 Task: In the  document Machupicchu.html Share this file with 'softage.6@softage.net' Check 'Vision History' View the  non- printing characters
Action: Mouse moved to (271, 307)
Screenshot: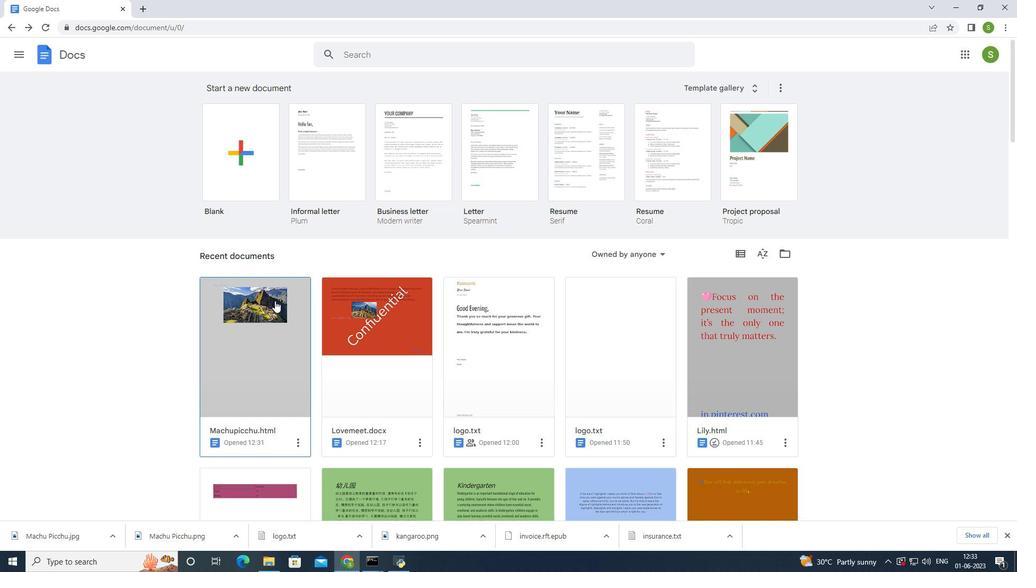 
Action: Mouse pressed left at (271, 307)
Screenshot: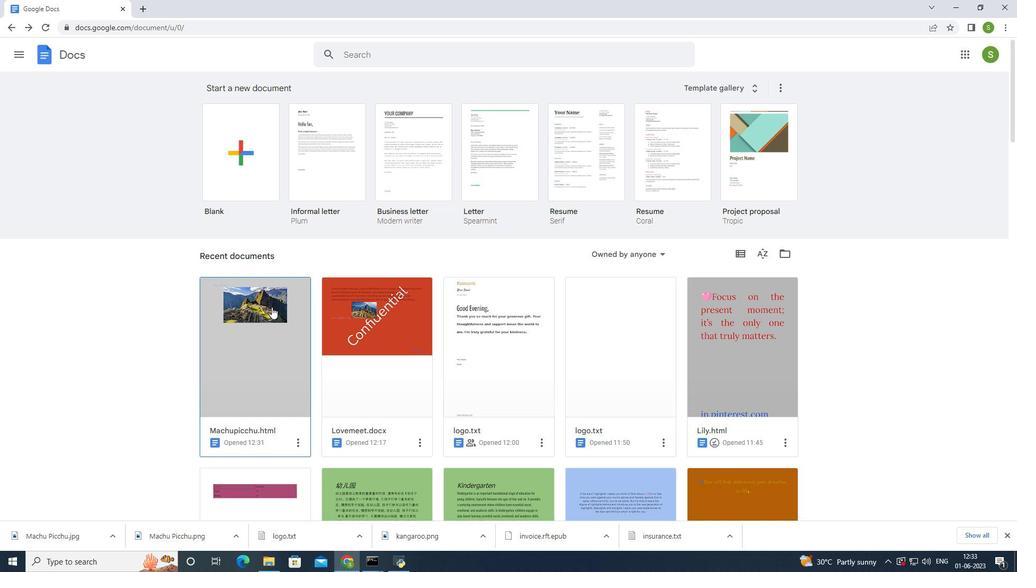 
Action: Mouse moved to (947, 49)
Screenshot: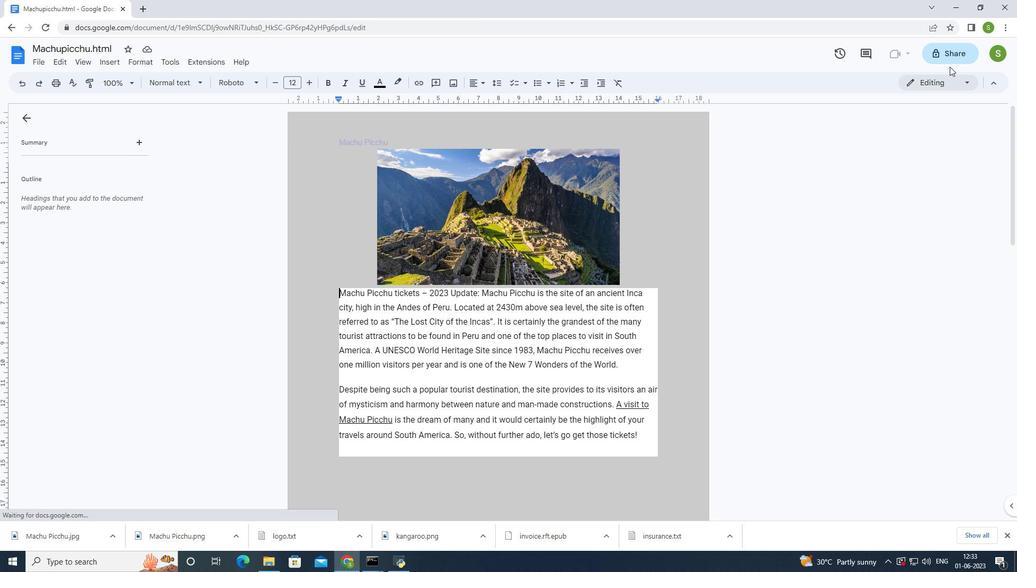 
Action: Mouse pressed left at (947, 49)
Screenshot: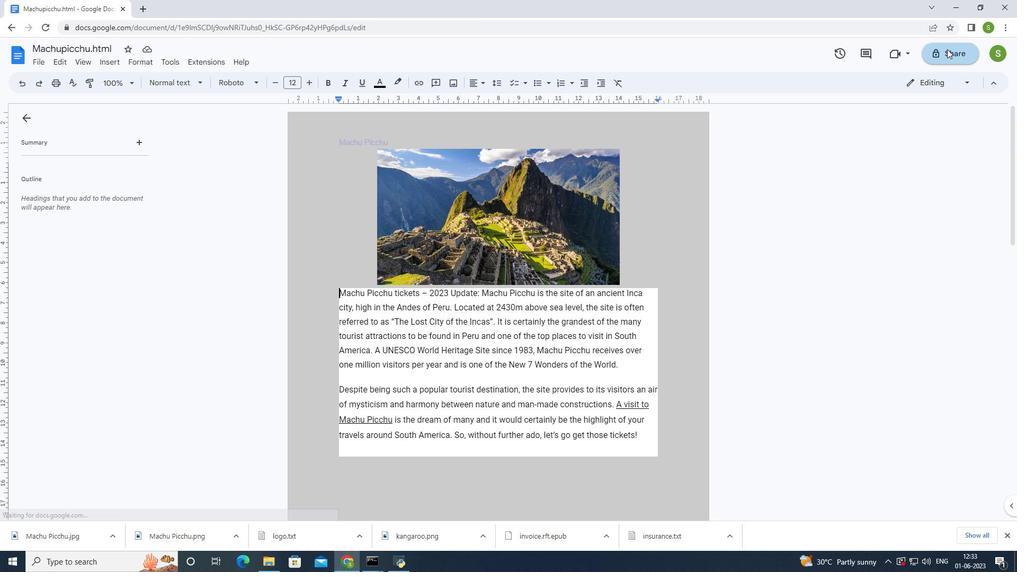 
Action: Mouse moved to (710, 194)
Screenshot: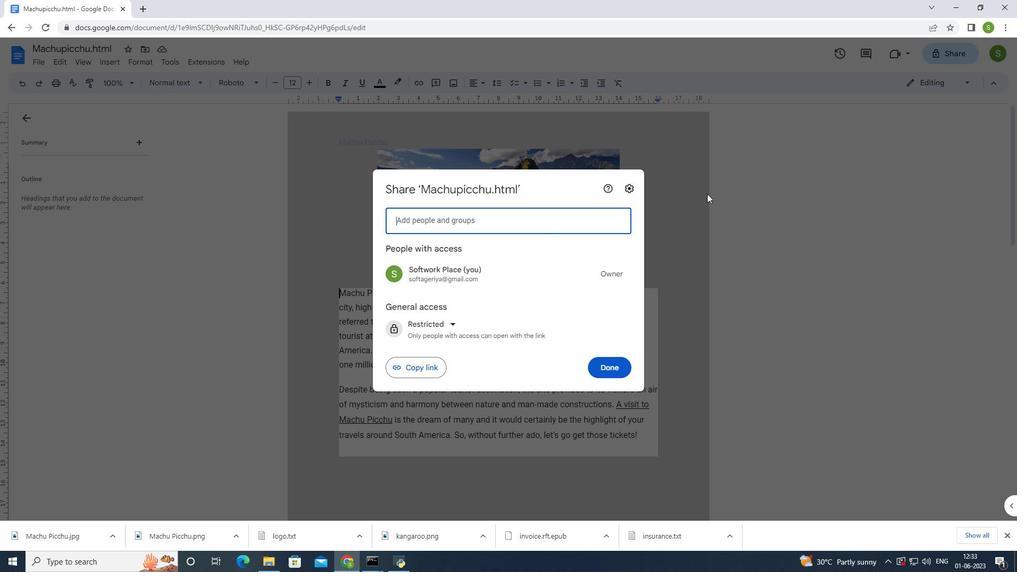 
Action: Key pressed softage.6<Key.shift>@softage.net
Screenshot: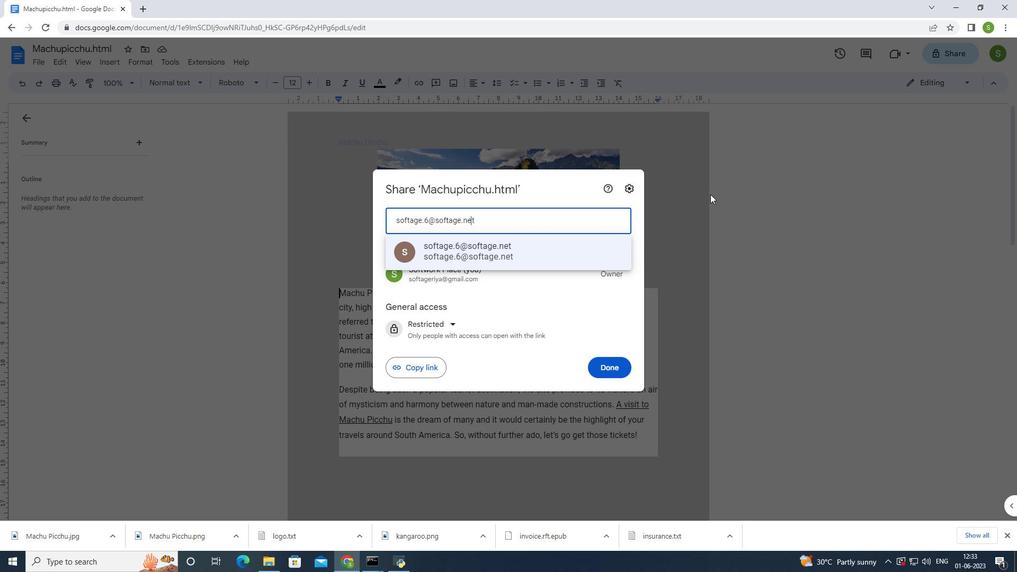 
Action: Mouse moved to (514, 254)
Screenshot: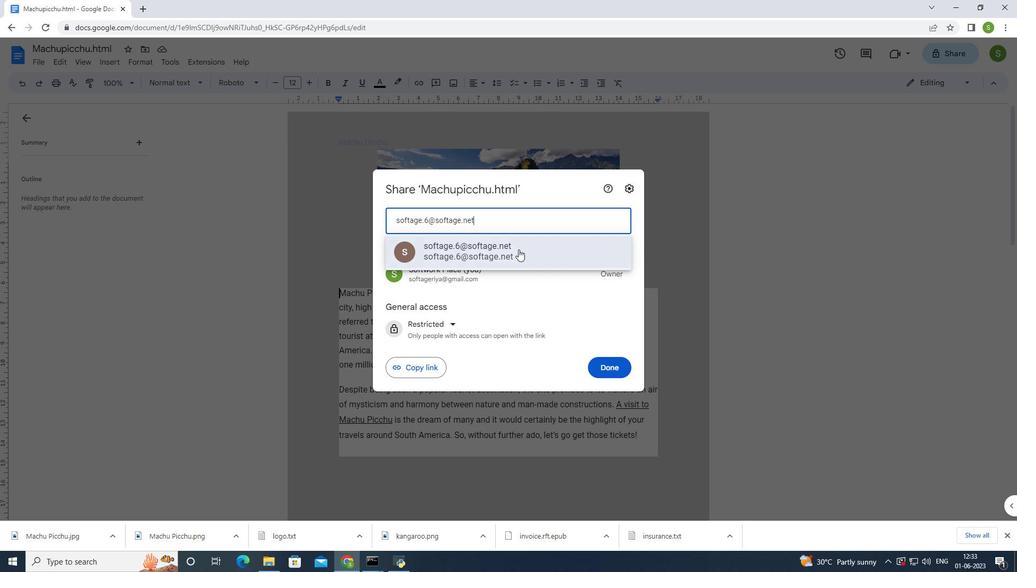 
Action: Mouse pressed left at (514, 254)
Screenshot: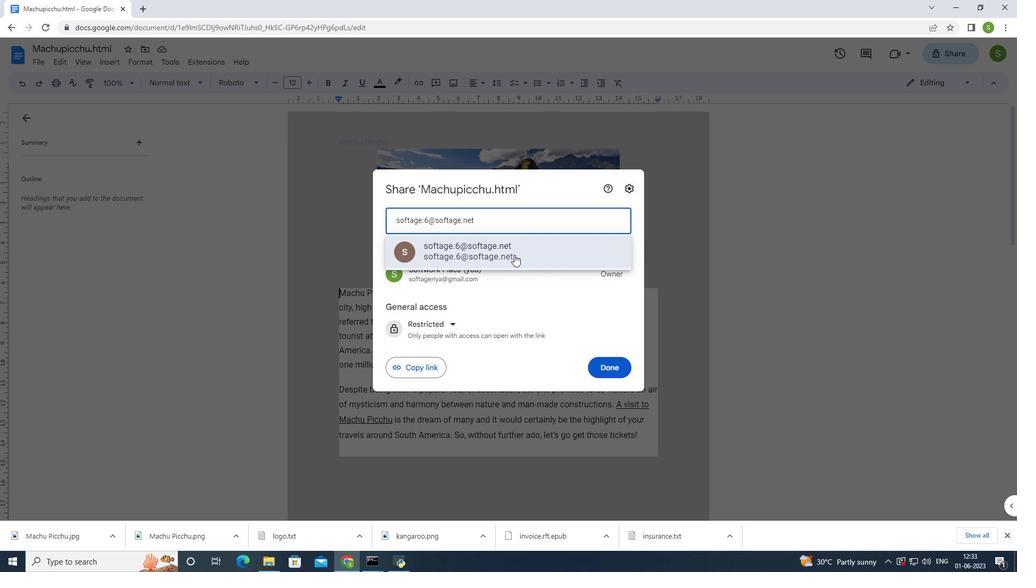 
Action: Mouse moved to (610, 362)
Screenshot: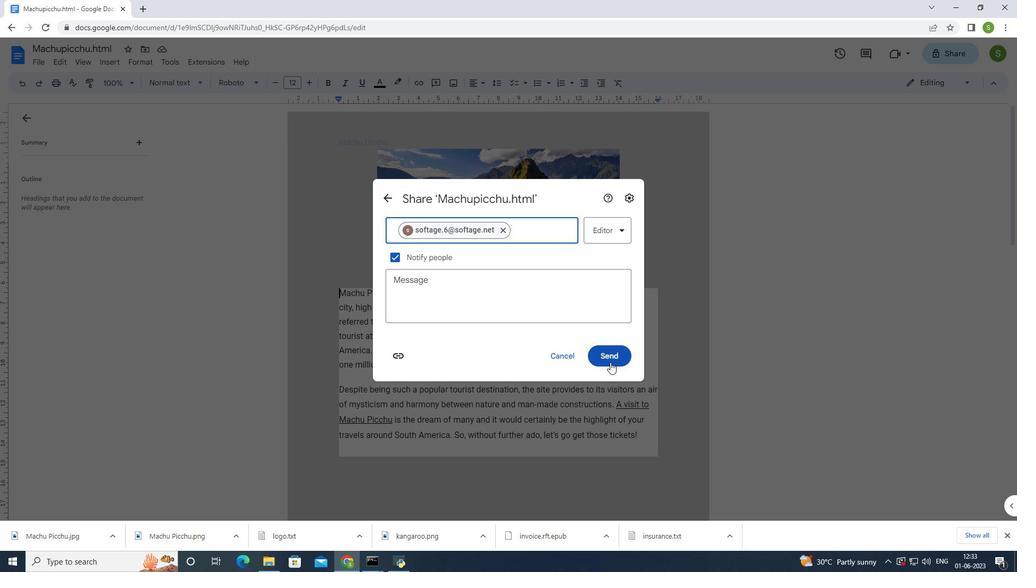 
Action: Mouse pressed left at (610, 362)
Screenshot: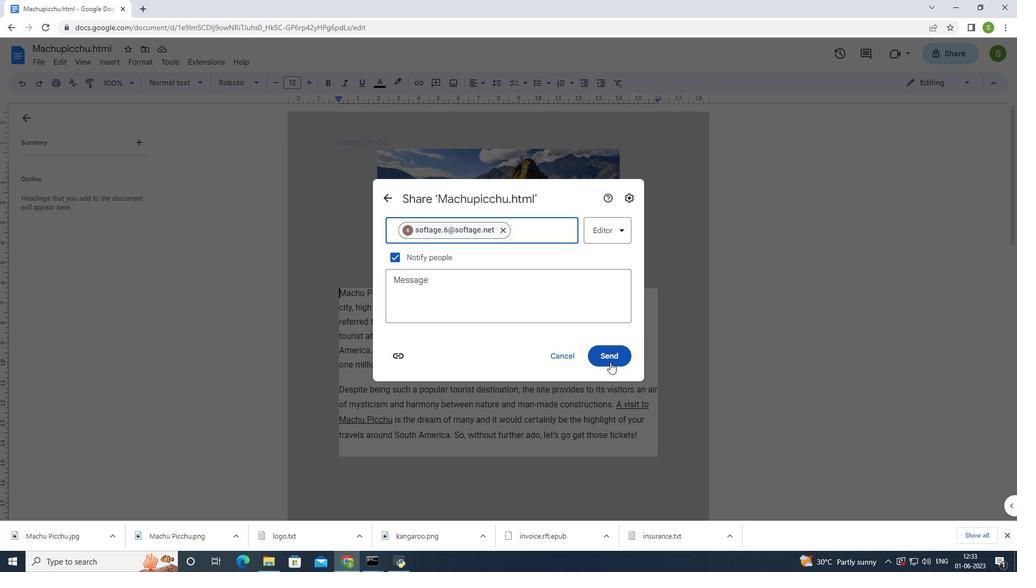 
Action: Mouse moved to (586, 293)
Screenshot: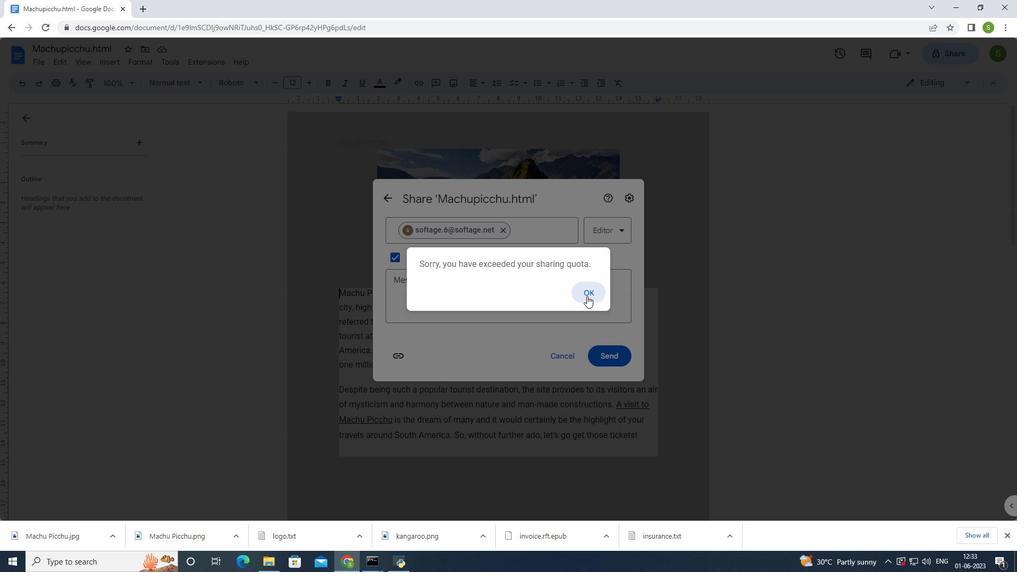 
Action: Mouse pressed left at (586, 293)
Screenshot: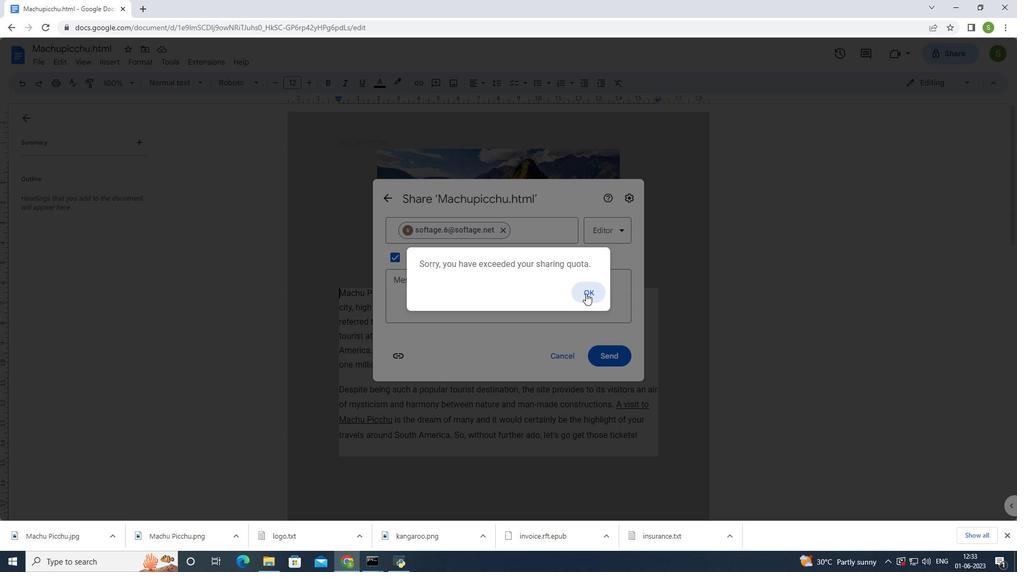 
Action: Mouse moved to (566, 354)
Screenshot: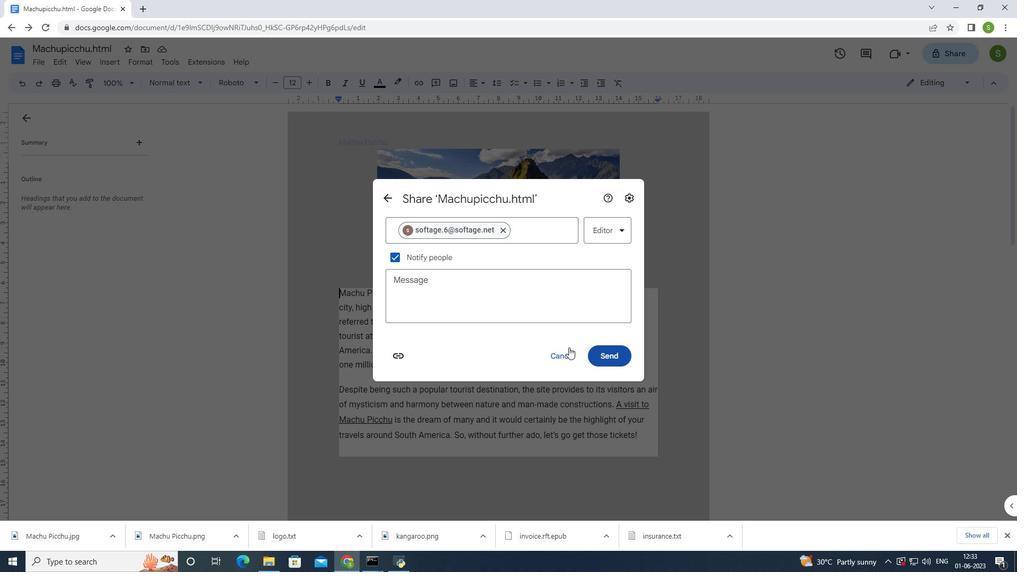 
Action: Mouse pressed left at (566, 354)
Screenshot: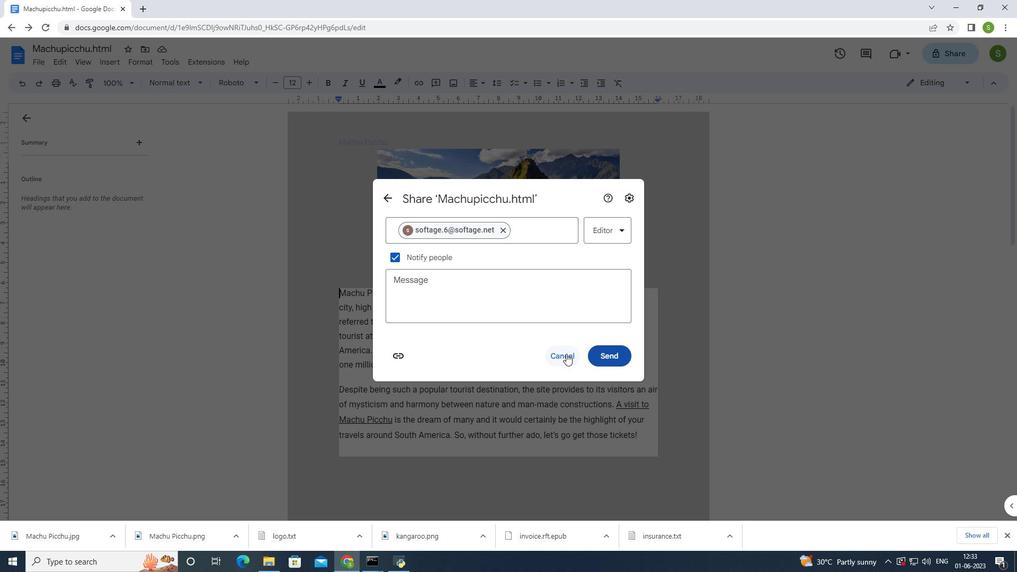 
Action: Mouse moved to (677, 226)
Screenshot: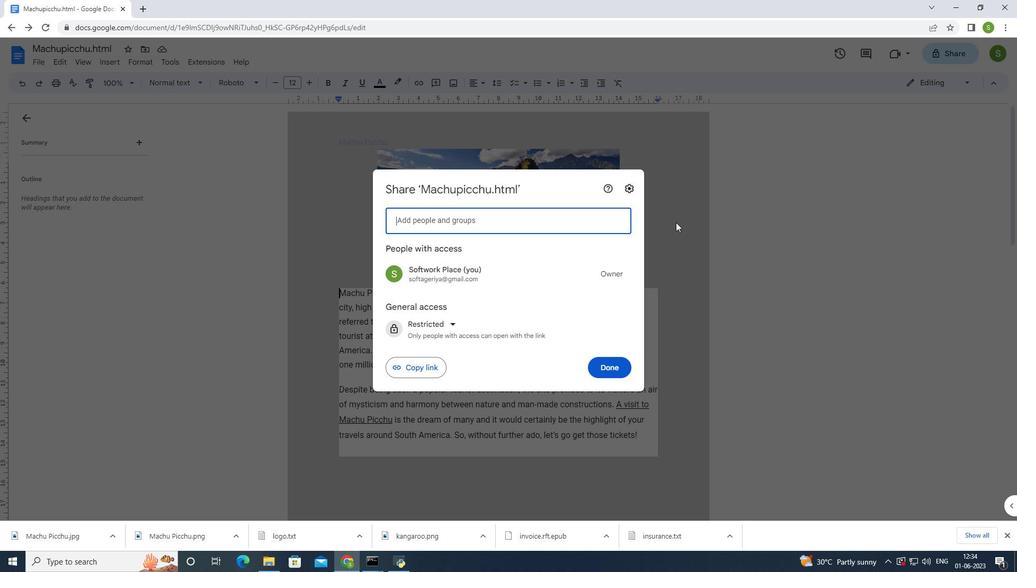 
Action: Mouse pressed left at (677, 226)
Screenshot: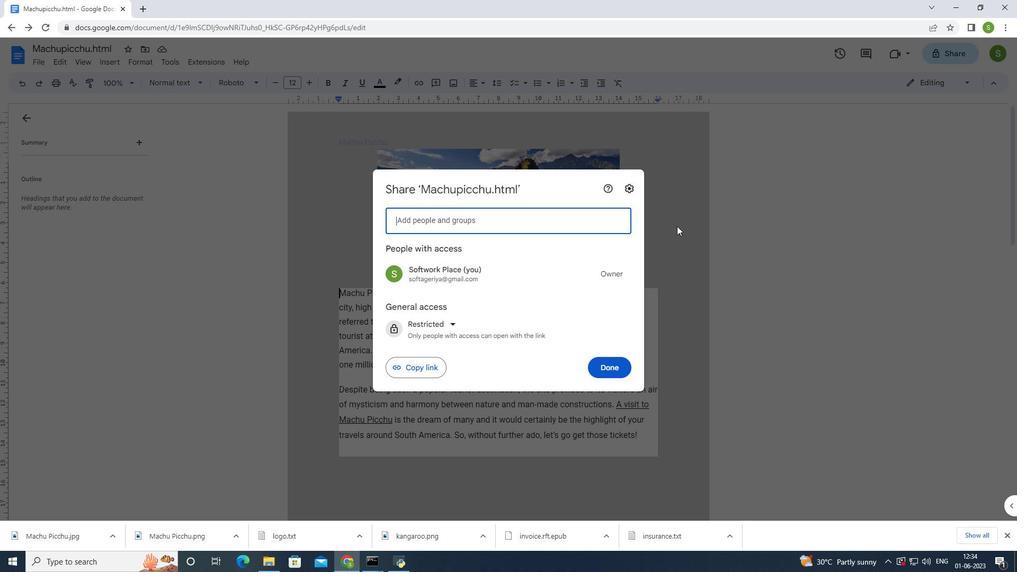 
Action: Mouse moved to (35, 62)
Screenshot: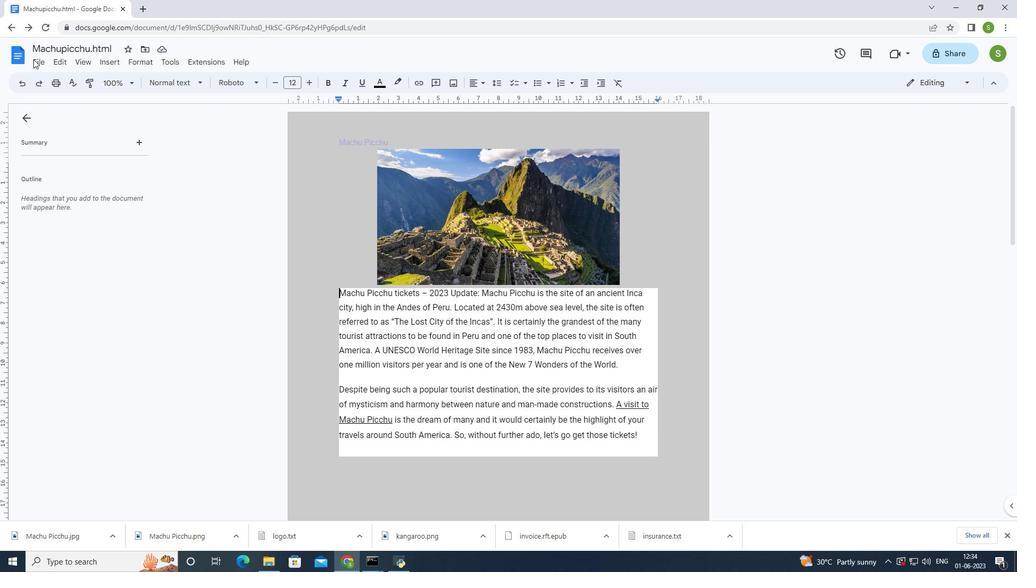 
Action: Mouse pressed left at (35, 62)
Screenshot: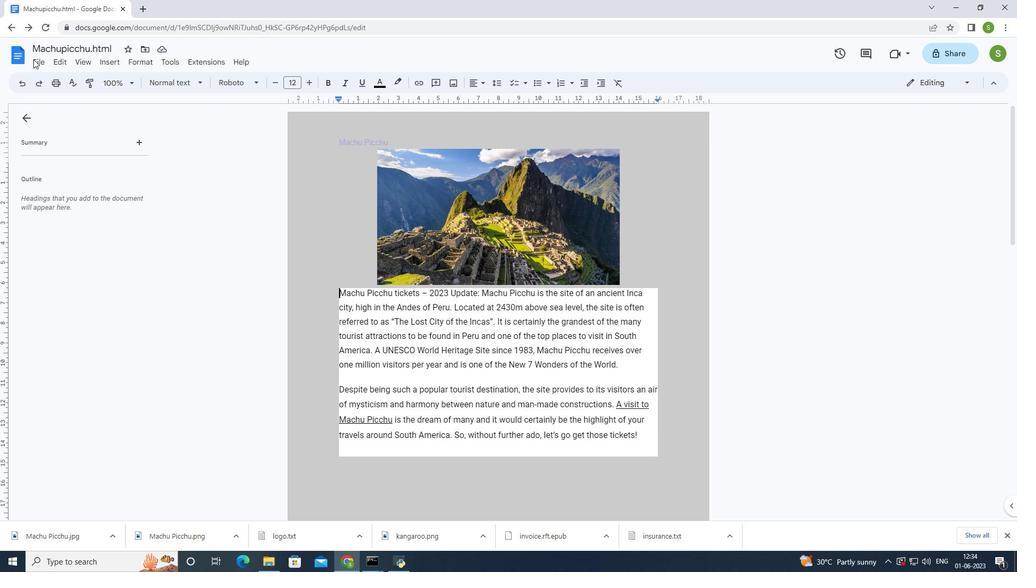 
Action: Mouse moved to (96, 271)
Screenshot: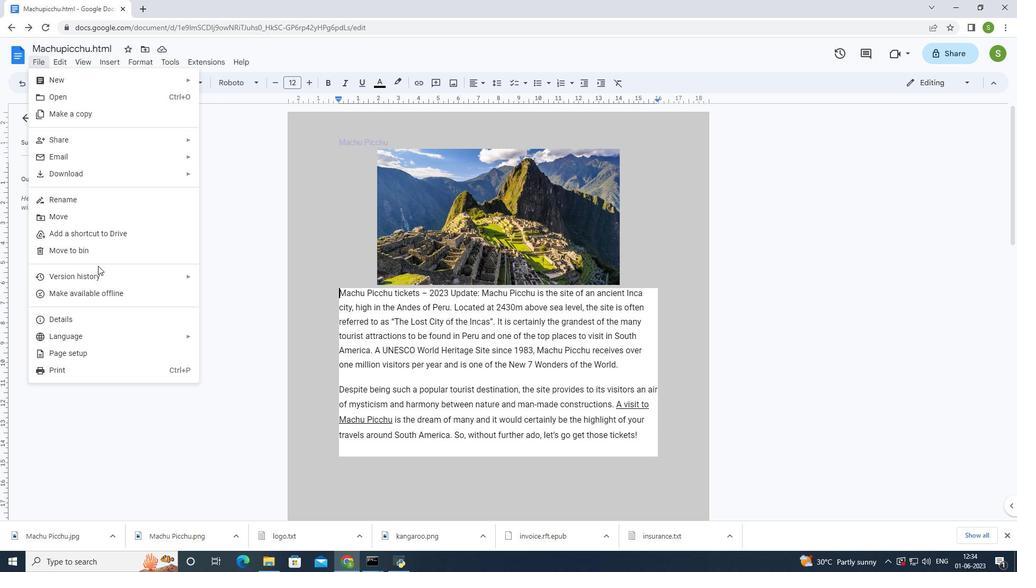 
Action: Mouse pressed left at (96, 271)
Screenshot: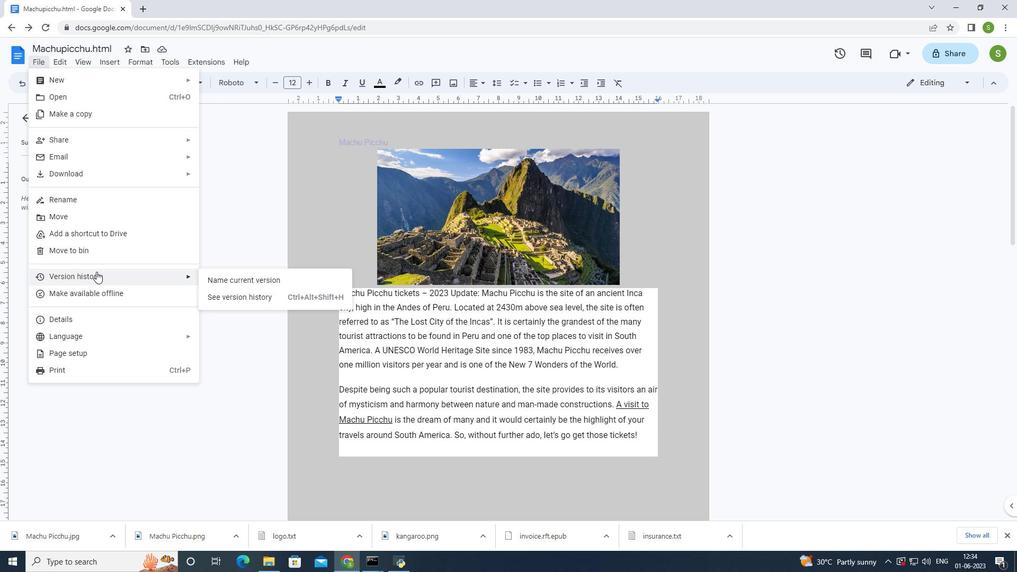 
Action: Mouse moved to (227, 278)
Screenshot: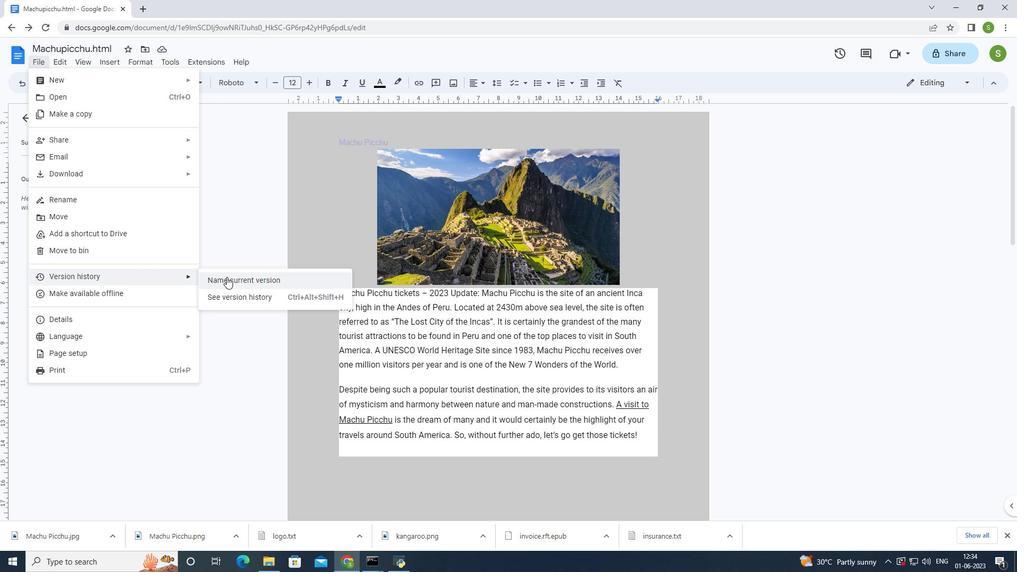 
Action: Mouse pressed left at (227, 278)
Screenshot: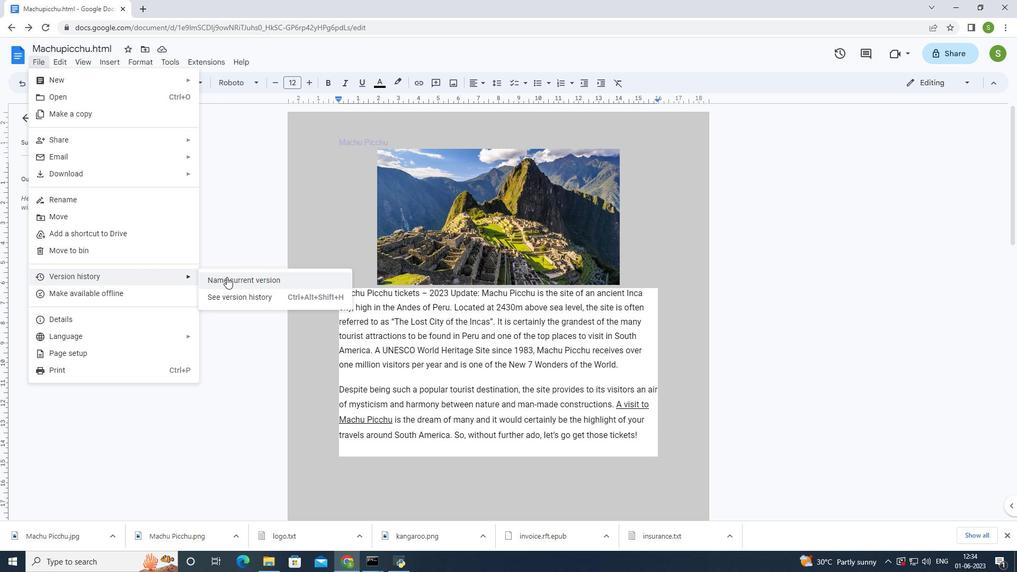 
Action: Mouse moved to (378, 201)
Screenshot: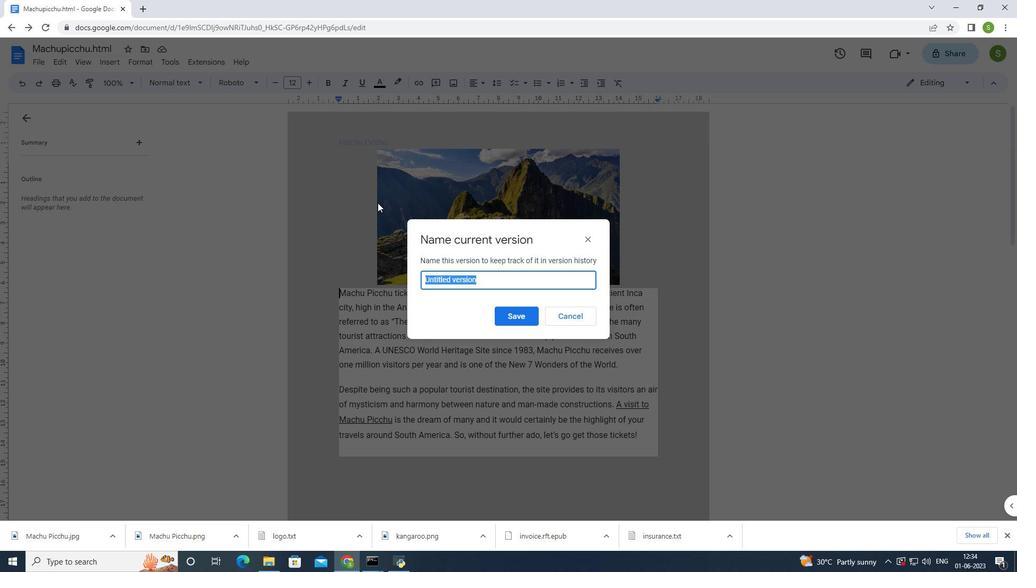 
Action: Key pressed no
Screenshot: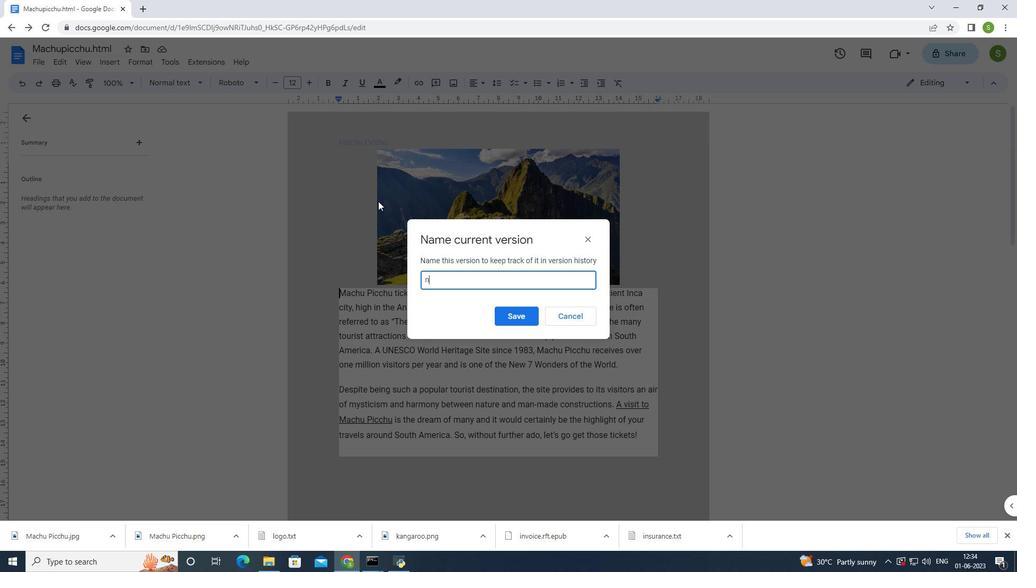 
Action: Mouse moved to (378, 201)
Screenshot: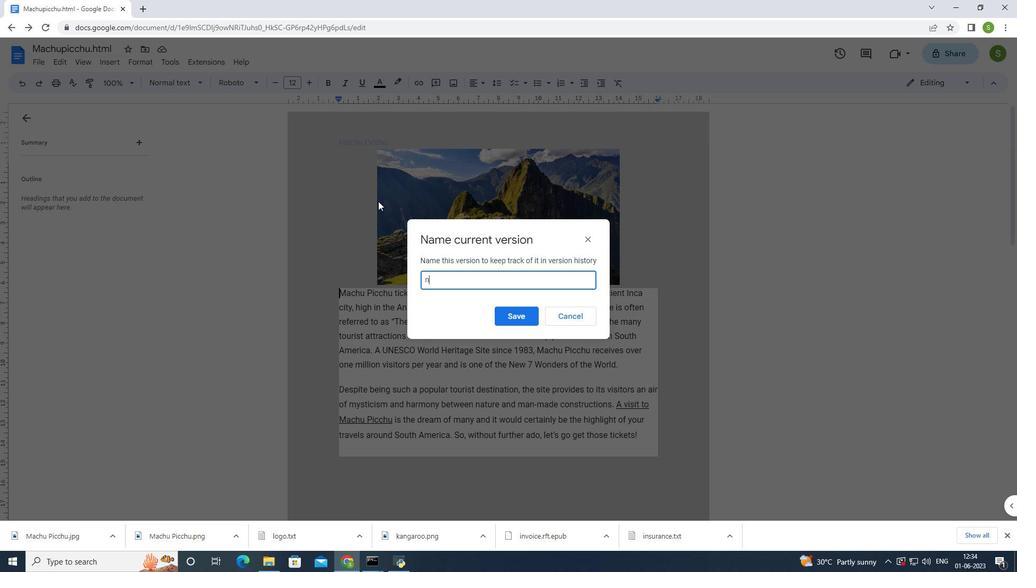 
Action: Key pressed n-printing<Key.space>characters
Screenshot: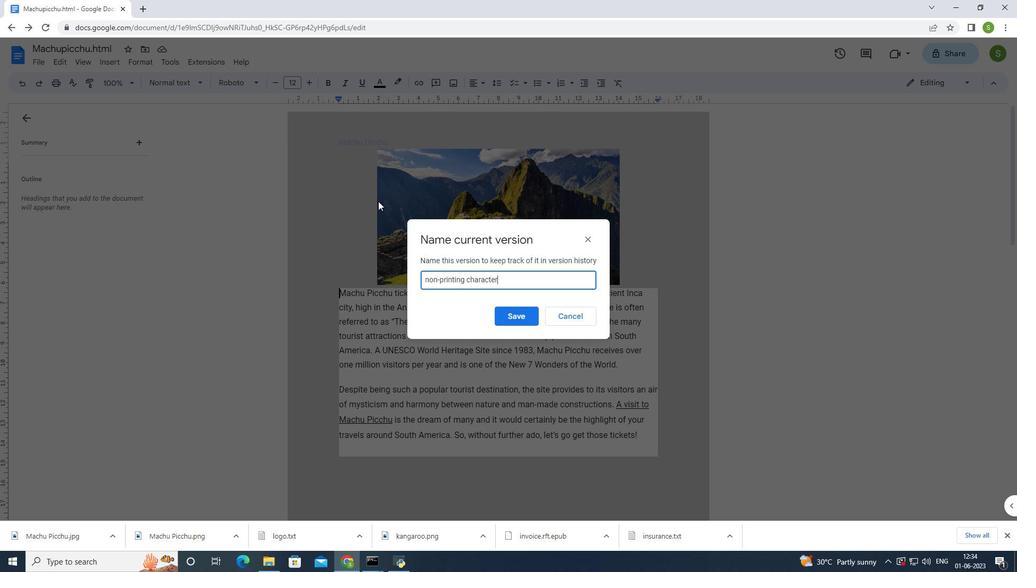 
Action: Mouse moved to (503, 311)
Screenshot: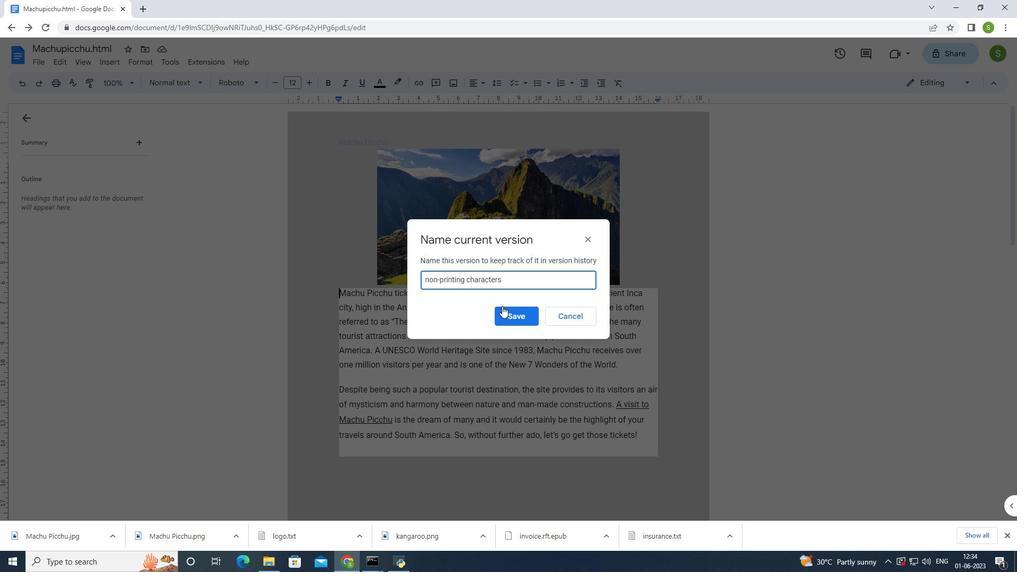 
Action: Mouse pressed left at (503, 311)
Screenshot: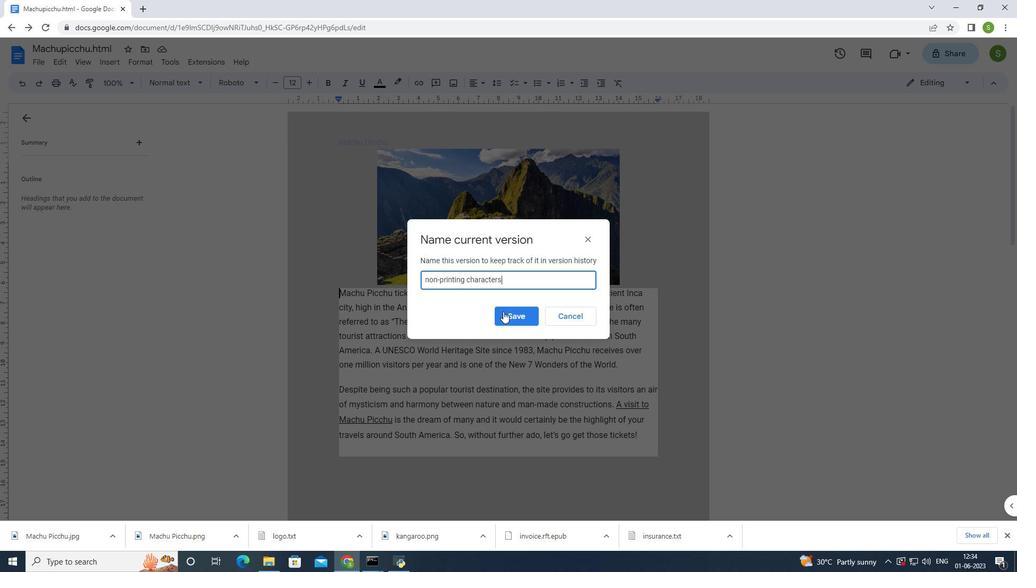
Action: Mouse moved to (559, 190)
Screenshot: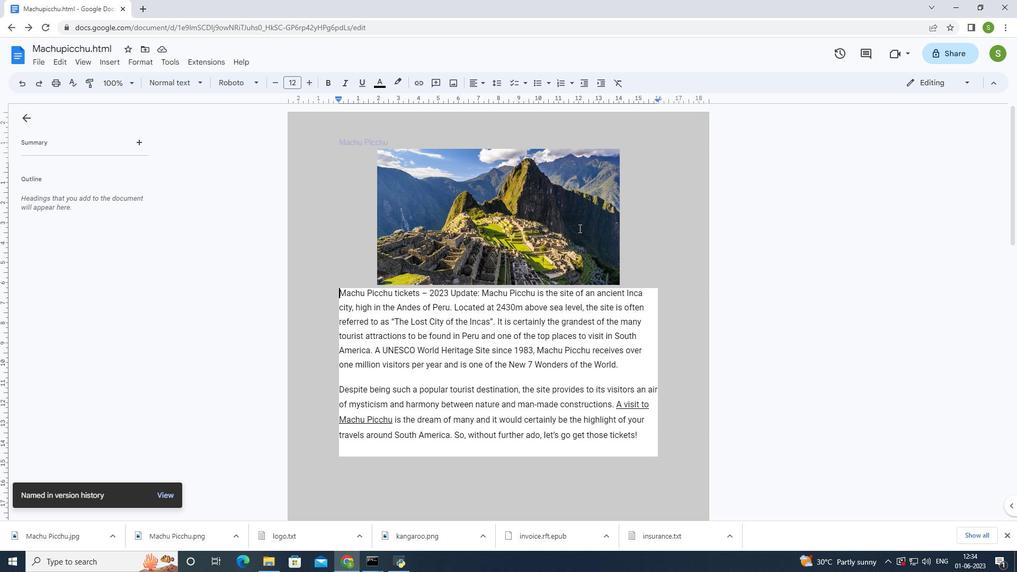 
